 Task: Adjust contrast to increase or decrease the difference between light and dark areas
Action: Mouse moved to (262, 133)
Screenshot: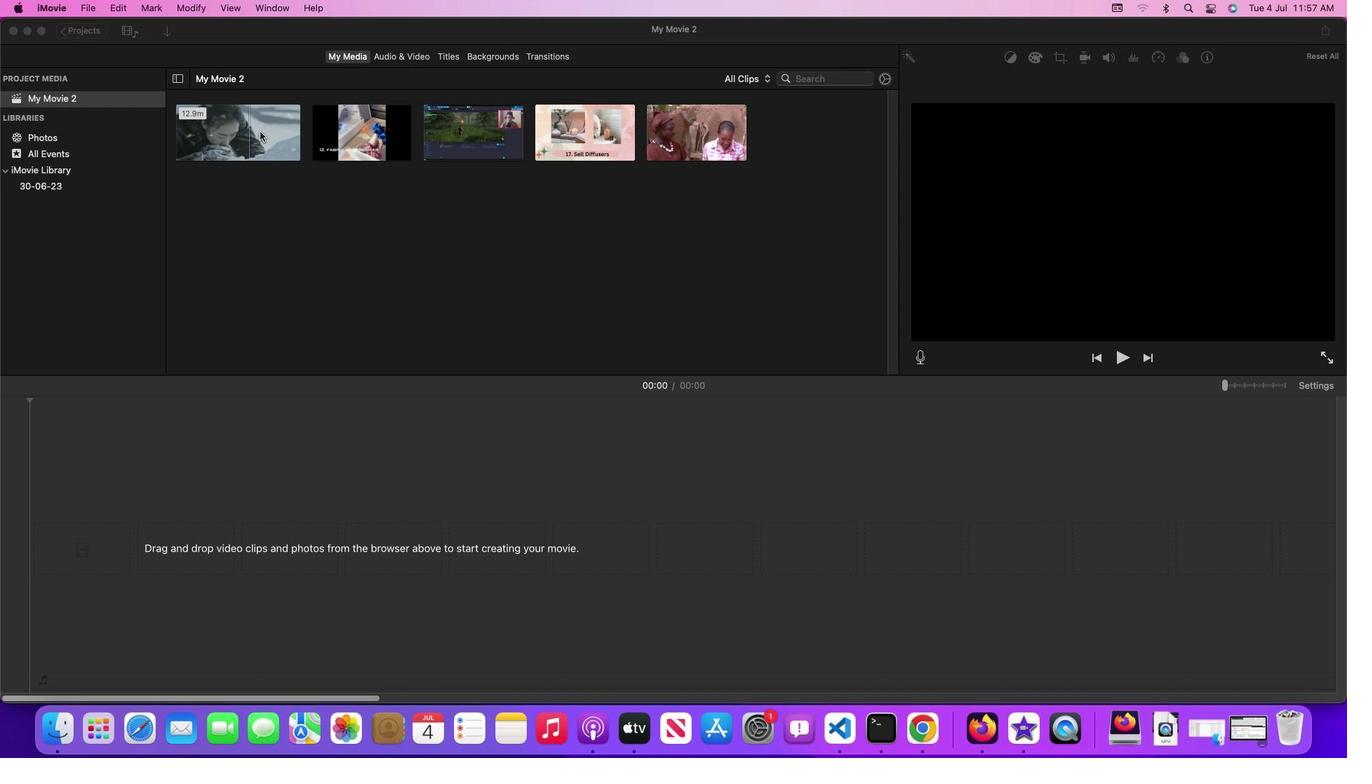 
Action: Mouse pressed left at (262, 133)
Screenshot: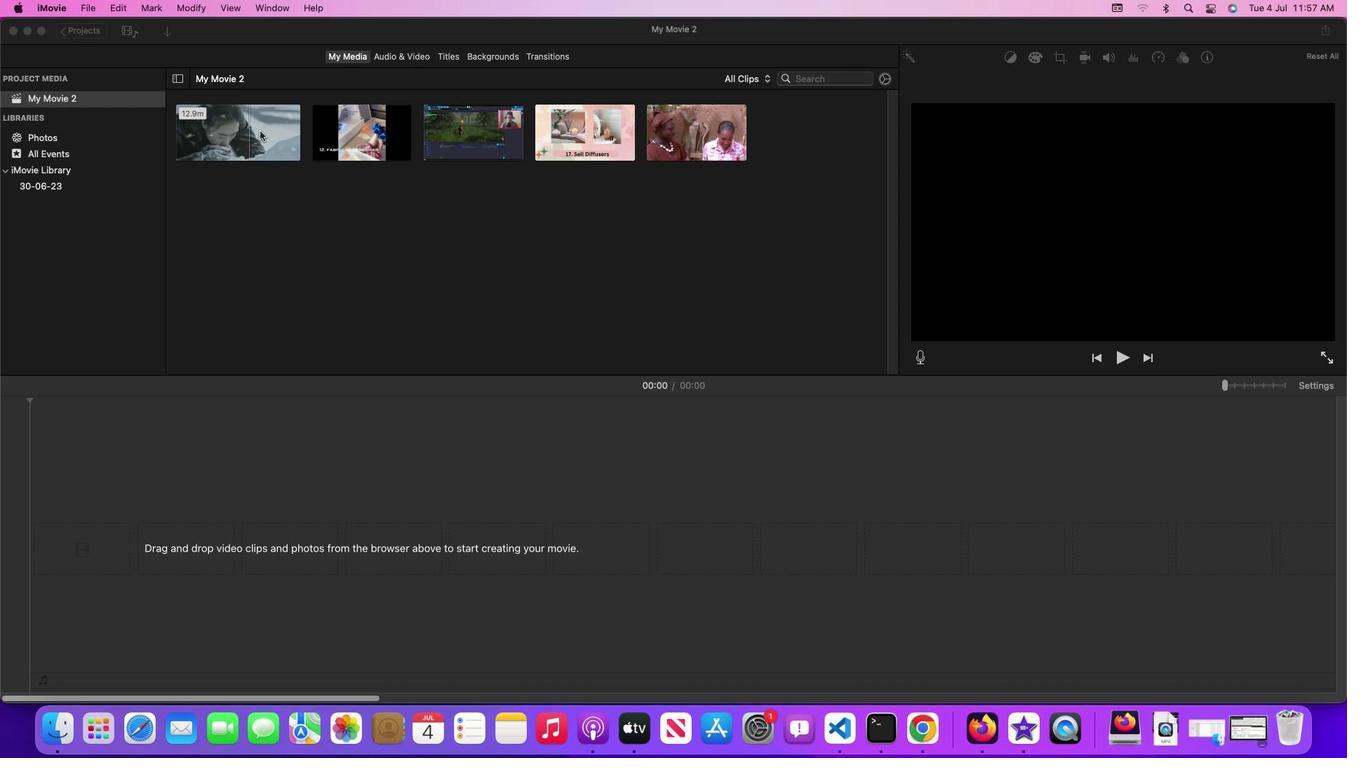 
Action: Mouse moved to (193, 7)
Screenshot: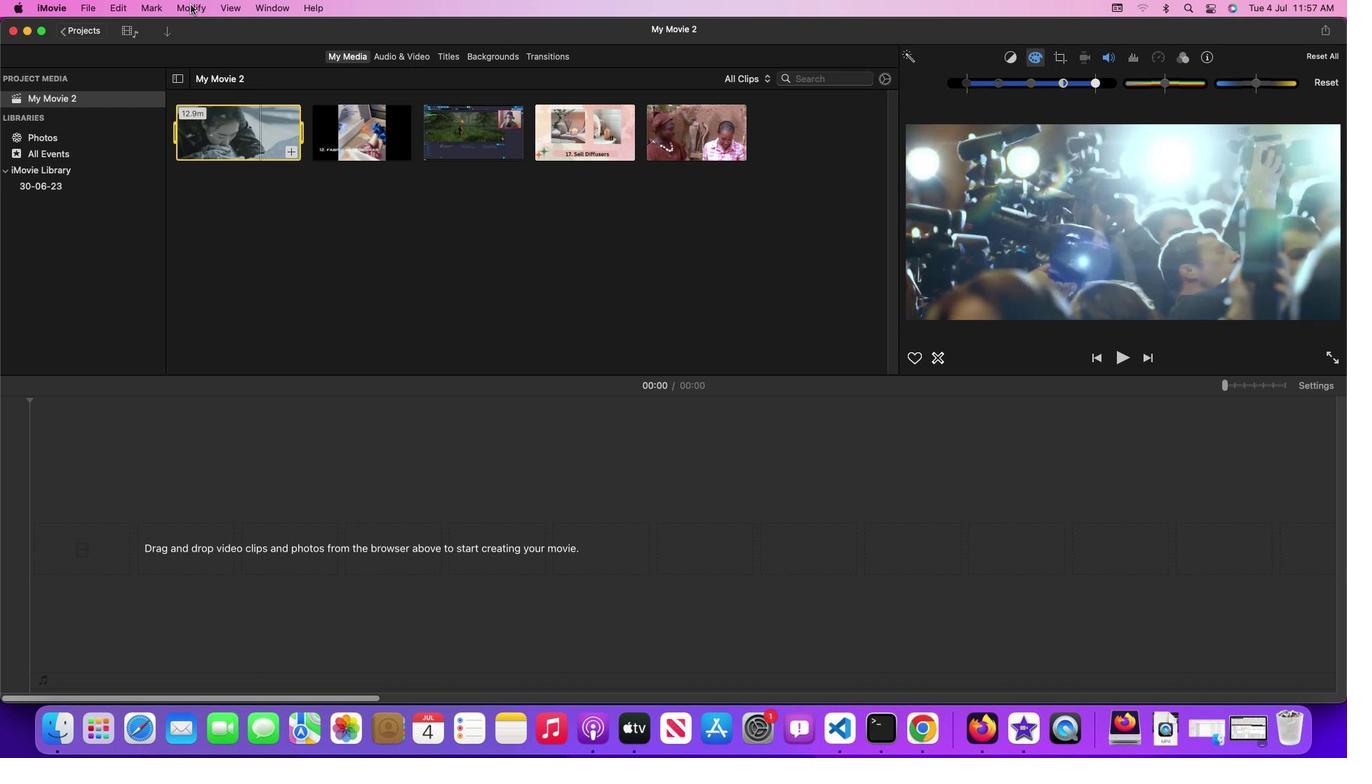 
Action: Mouse pressed left at (193, 7)
Screenshot: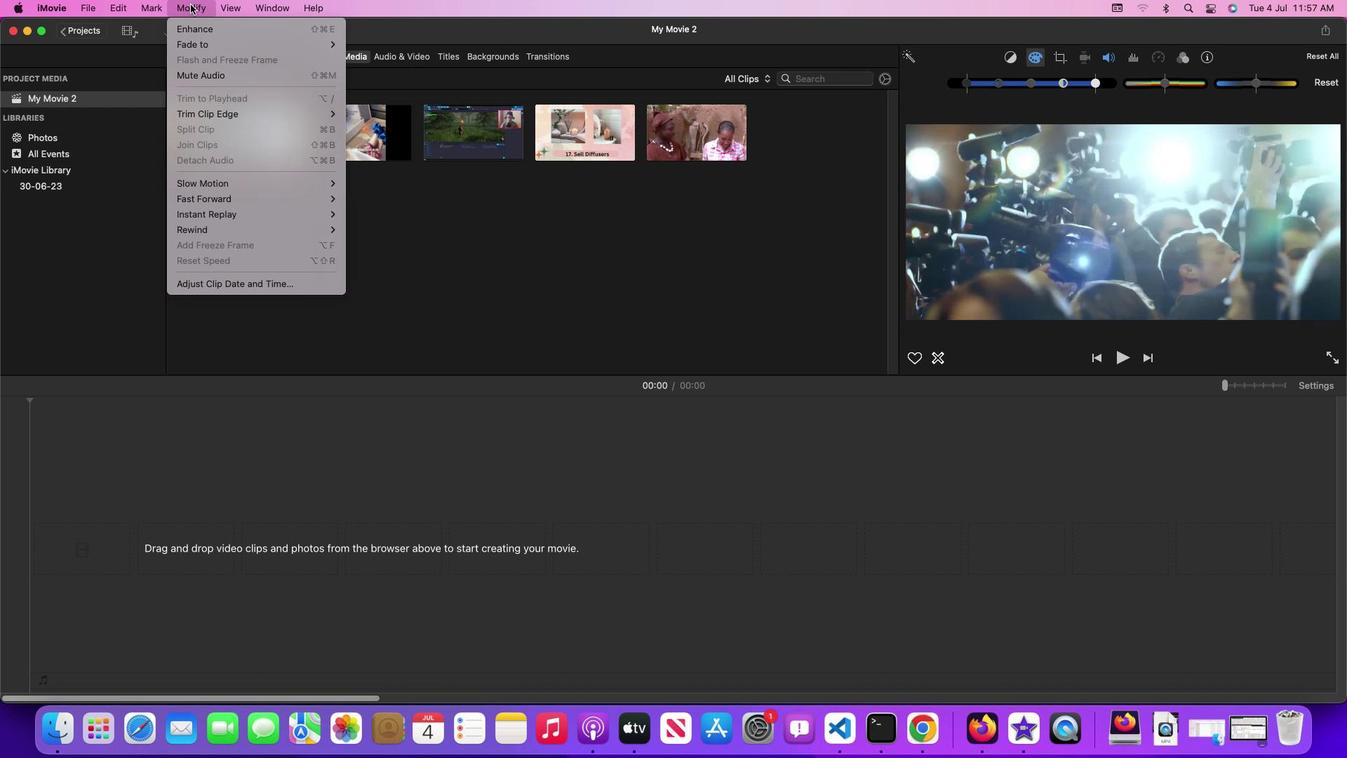 
Action: Mouse moved to (215, 28)
Screenshot: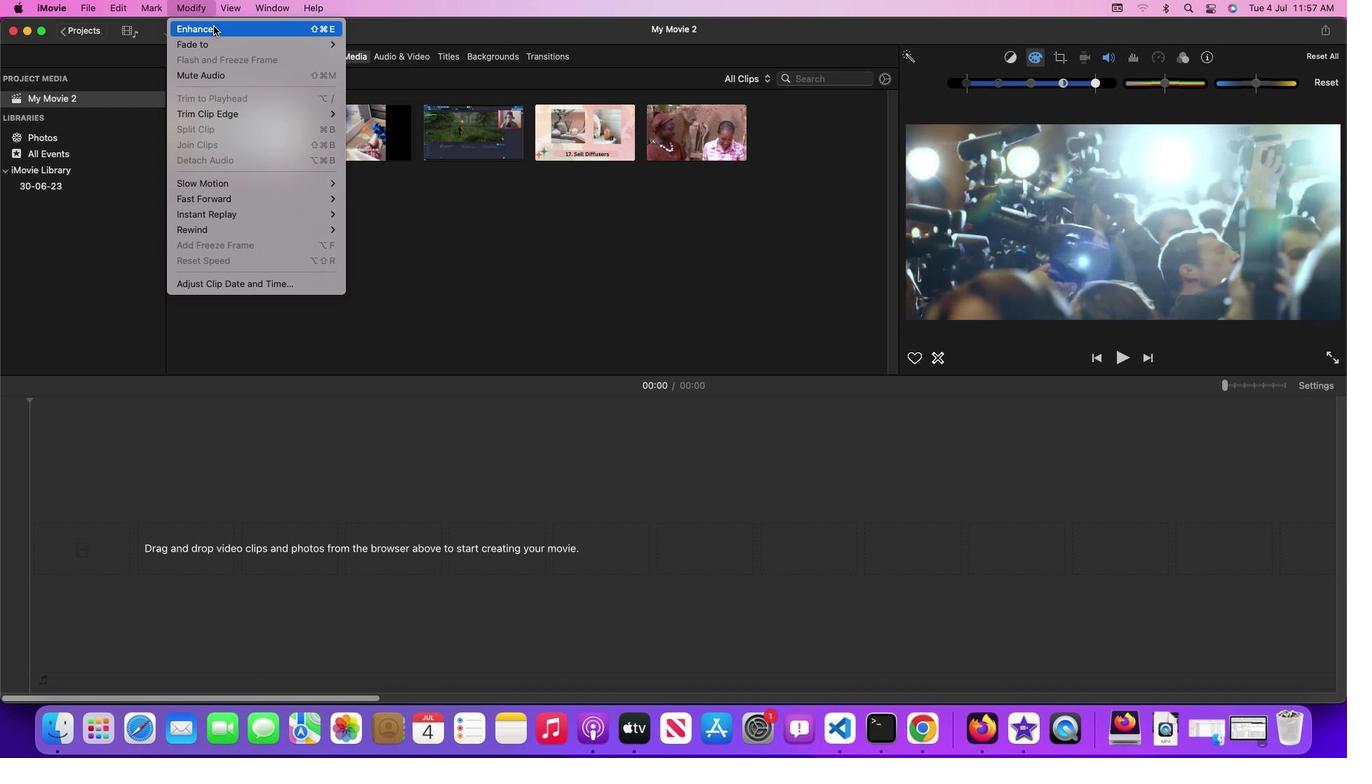 
Action: Mouse pressed left at (215, 28)
Screenshot: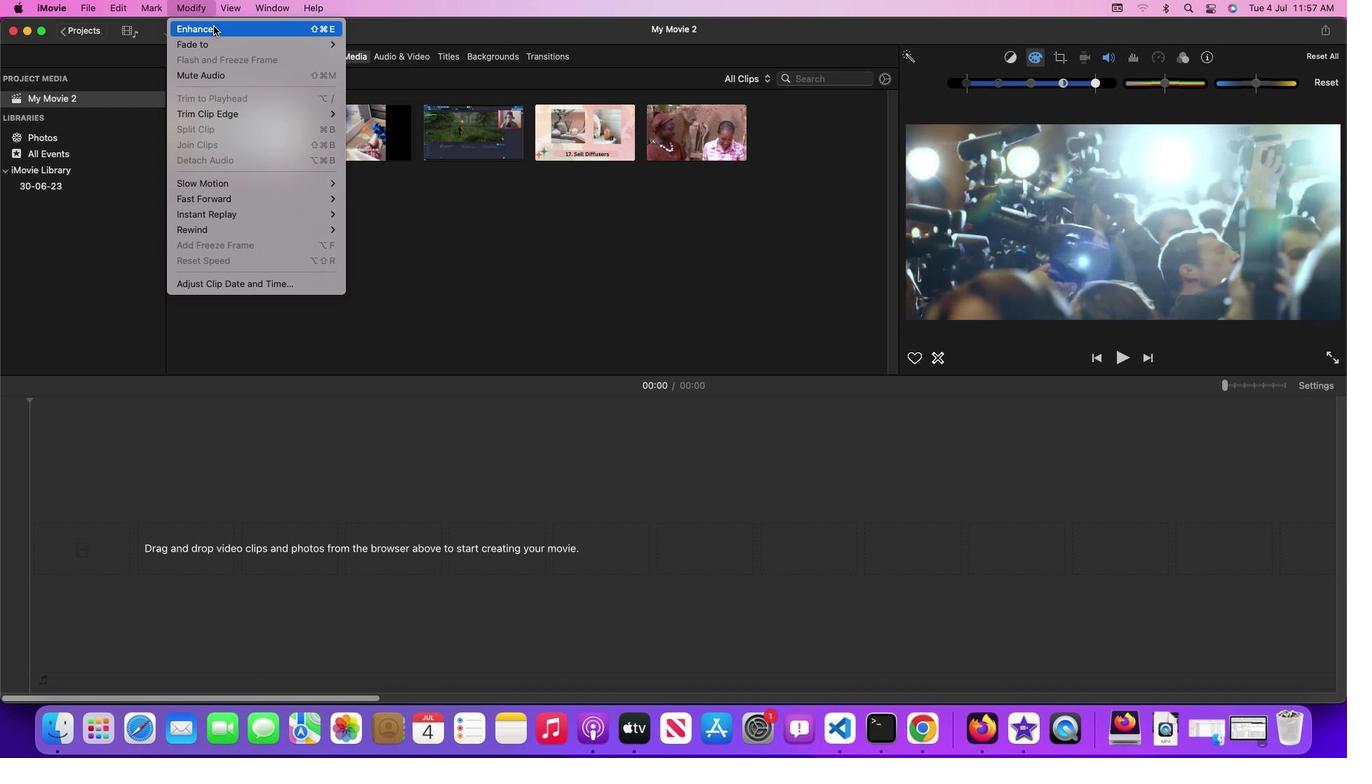 
Action: Mouse moved to (1035, 60)
Screenshot: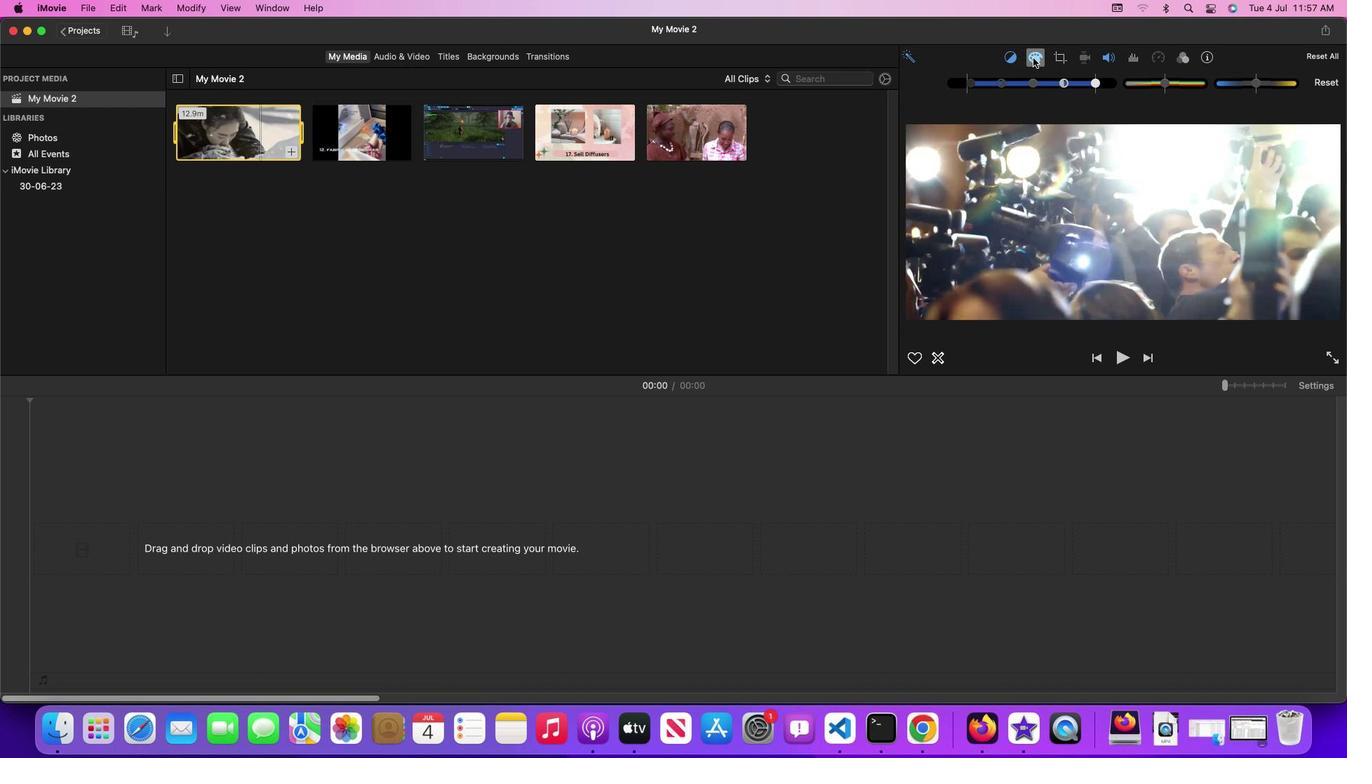 
Action: Mouse pressed left at (1035, 60)
Screenshot: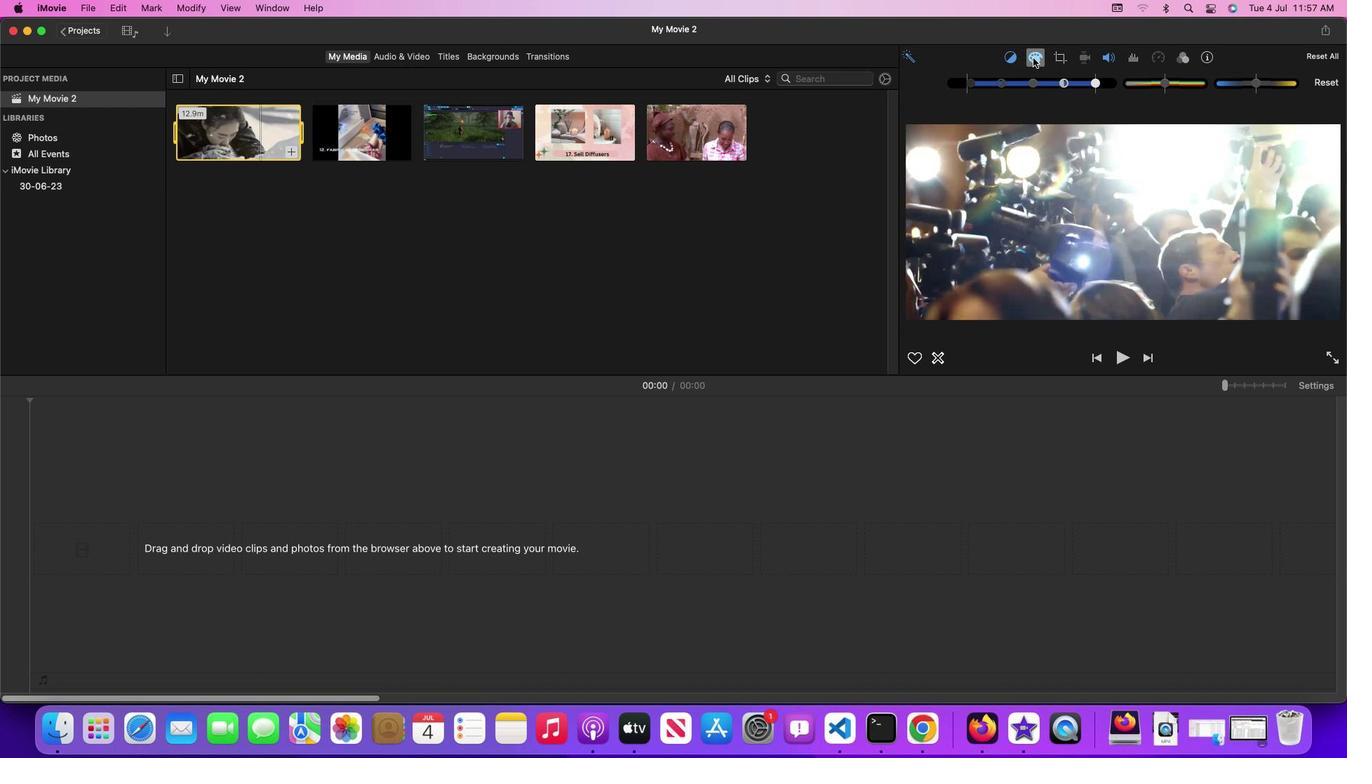
Action: Mouse pressed left at (1035, 60)
Screenshot: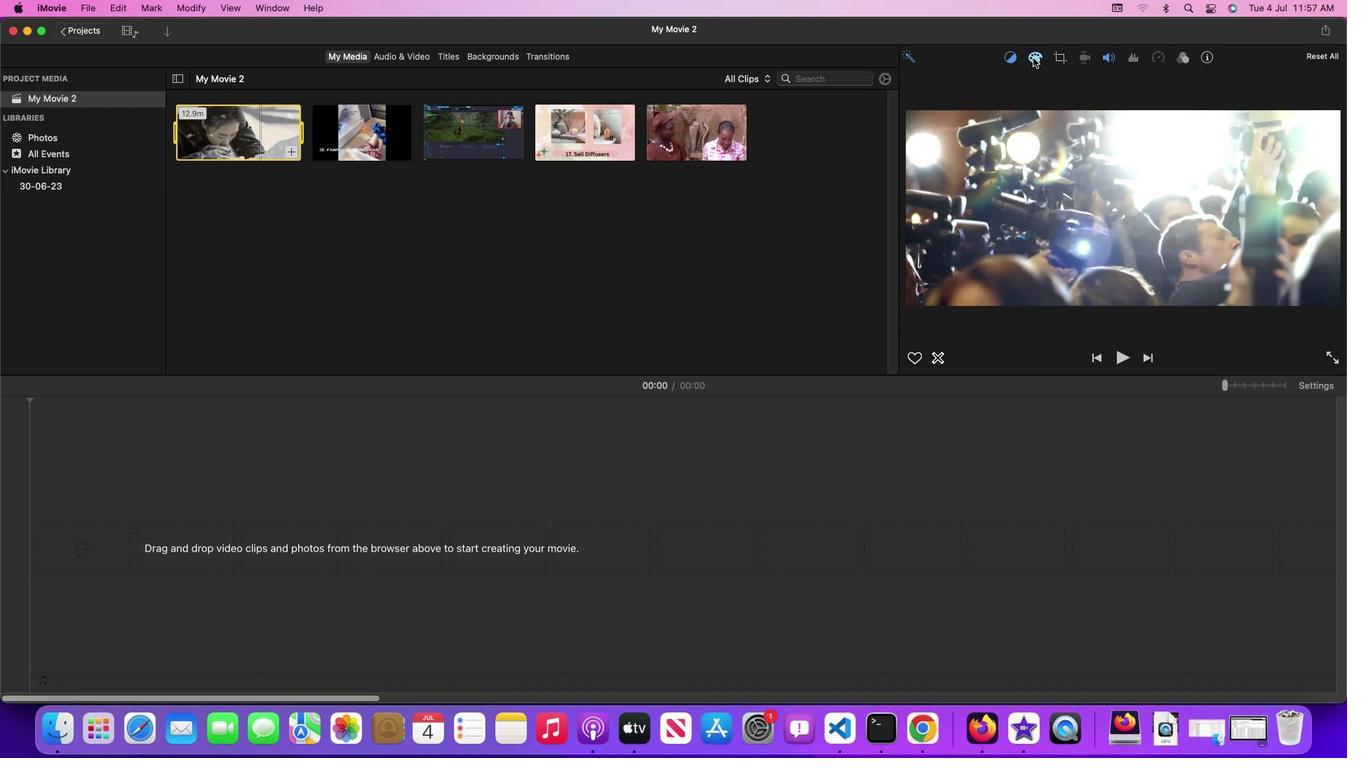 
Action: Mouse moved to (1005, 85)
Screenshot: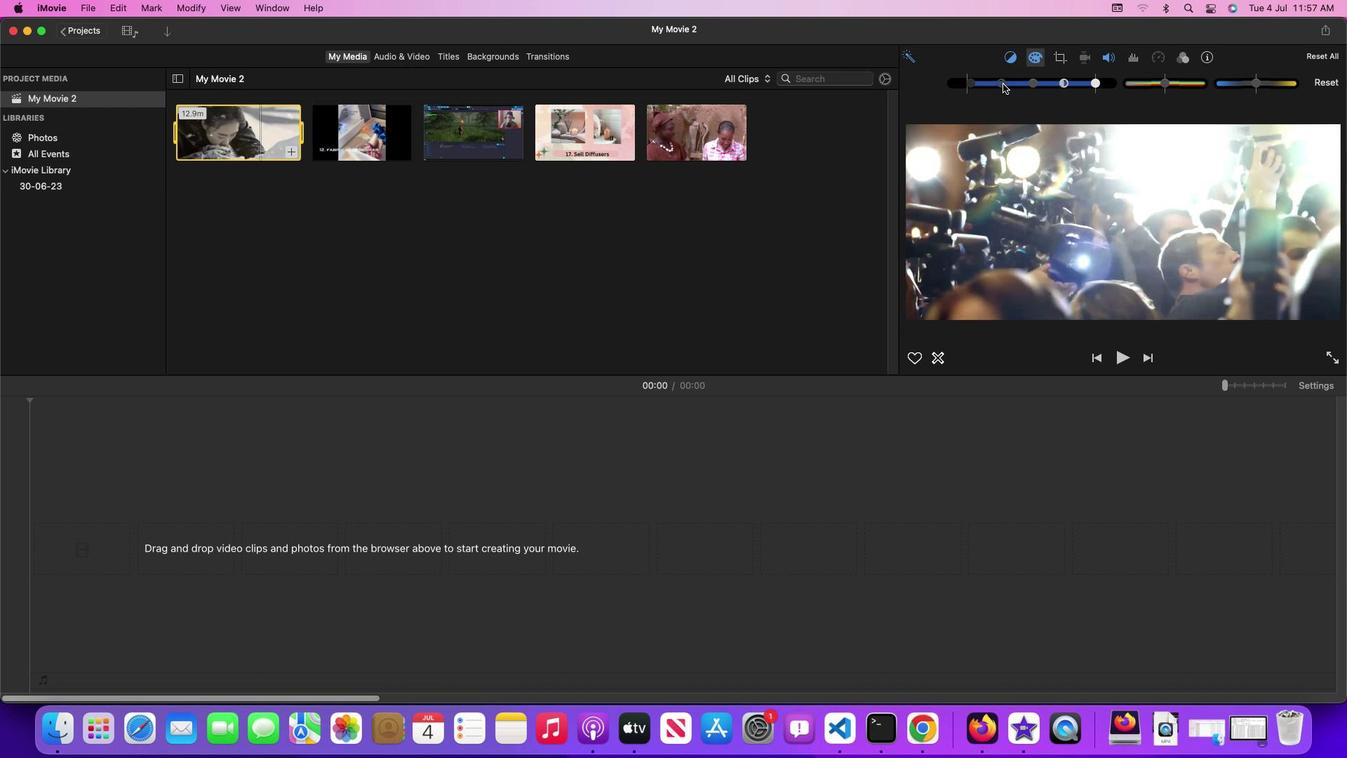 
Action: Mouse pressed left at (1005, 85)
Screenshot: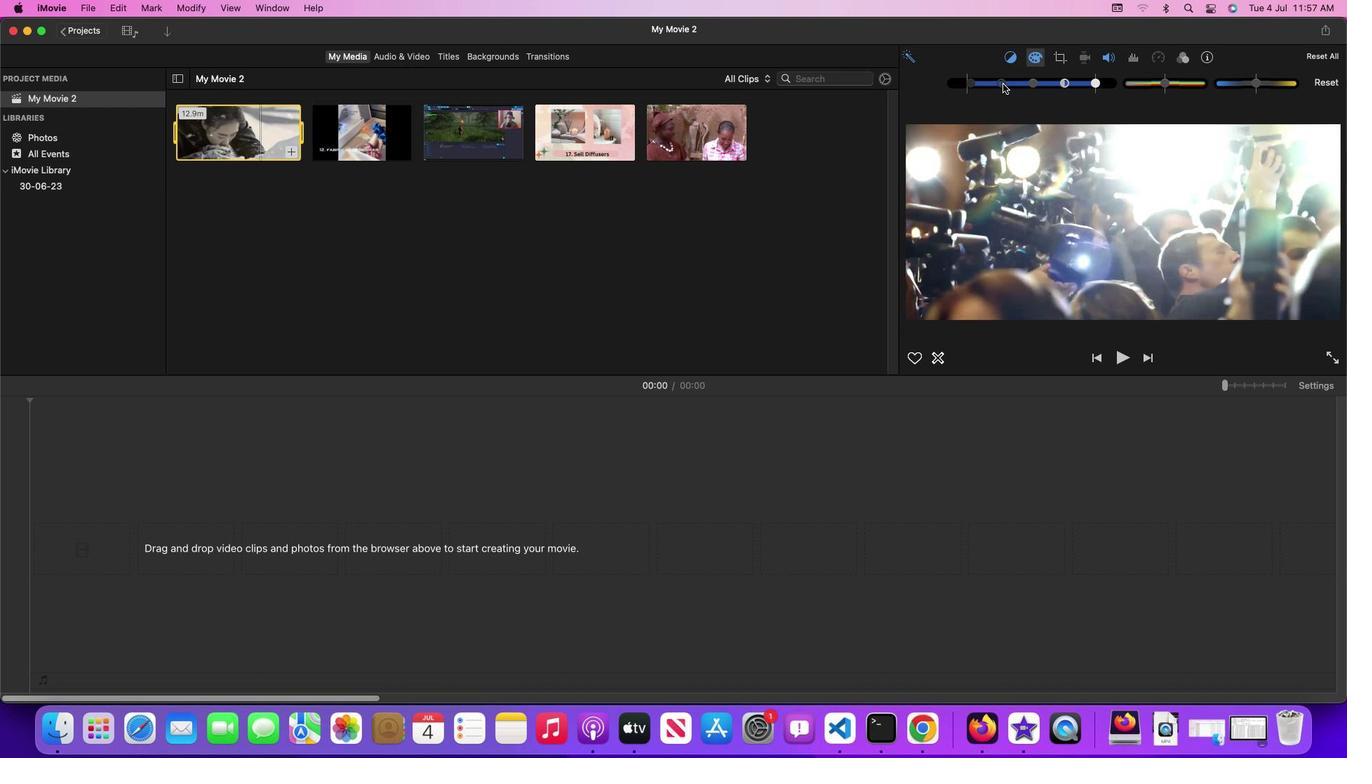 
Action: Mouse moved to (1006, 108)
Screenshot: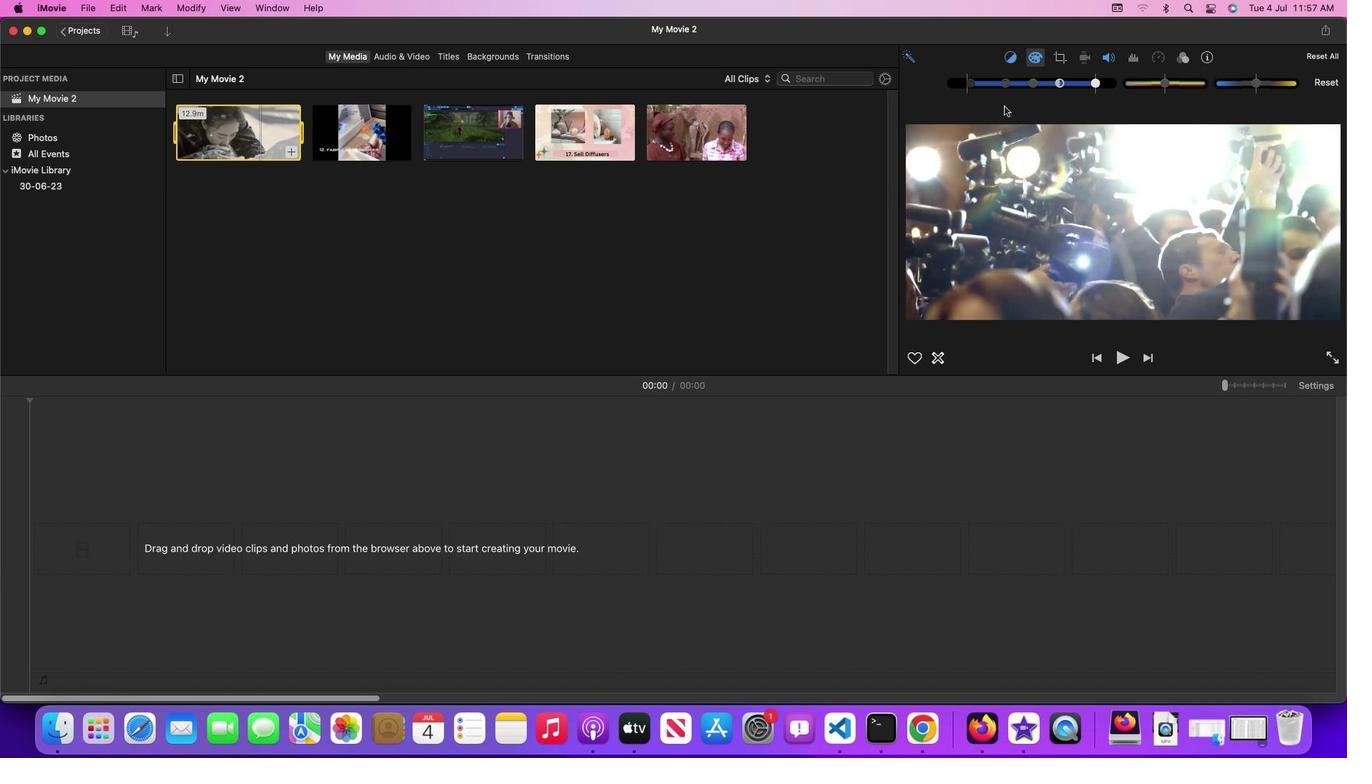 
